 Task: Search for tasks using specific criteria in the task management application.
Action: Mouse moved to (11, 135)
Screenshot: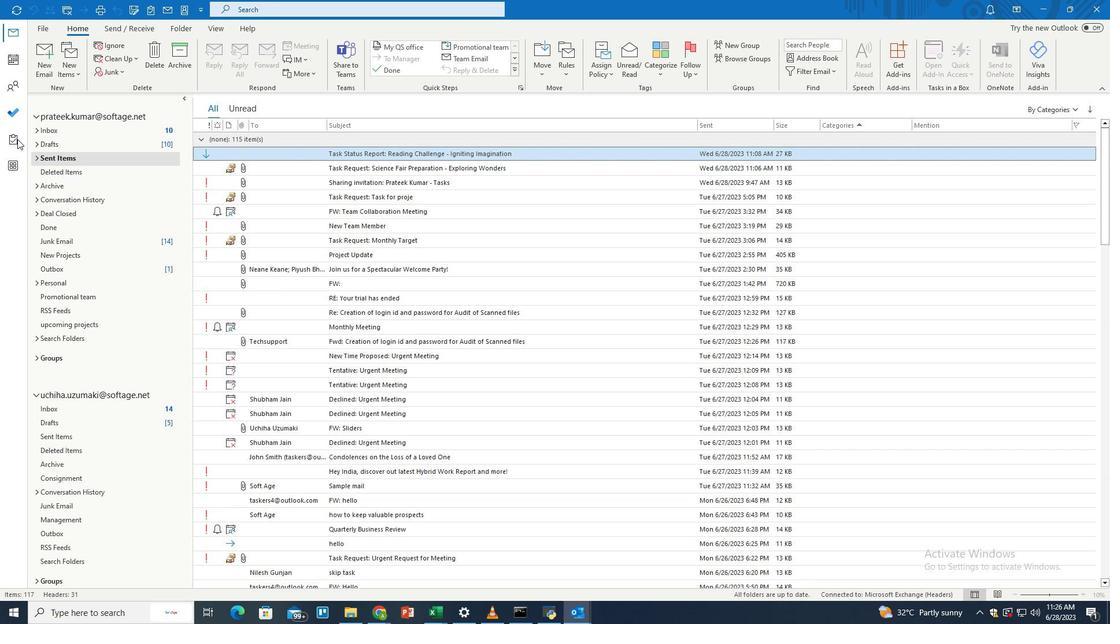 
Action: Mouse pressed left at (11, 135)
Screenshot: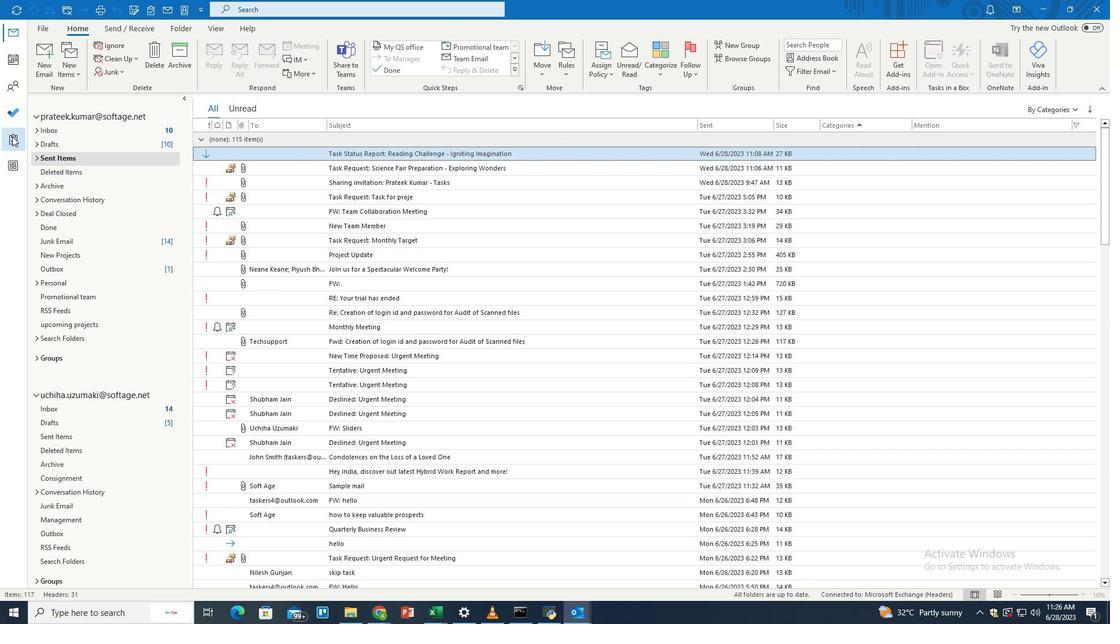 
Action: Mouse moved to (474, 6)
Screenshot: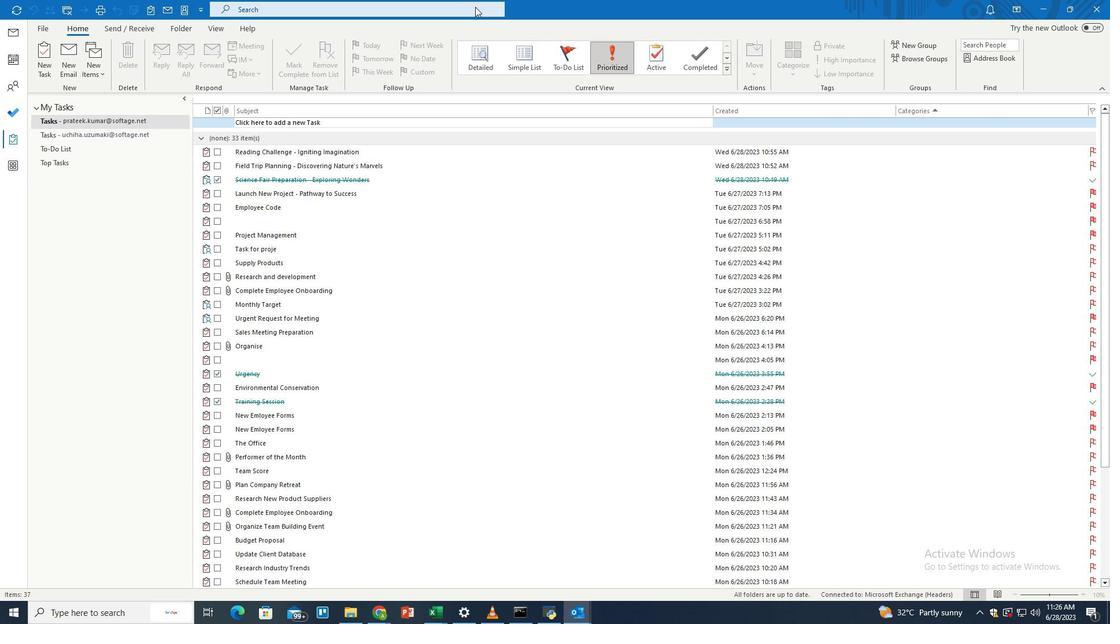 
Action: Mouse pressed left at (474, 6)
Screenshot: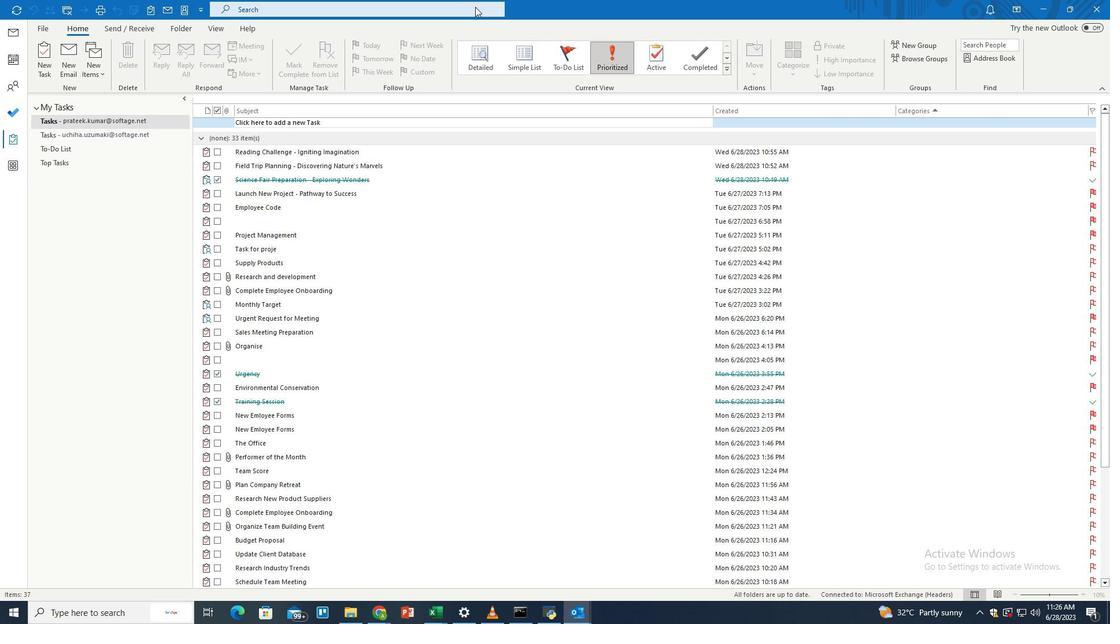 
Action: Mouse moved to (542, 9)
Screenshot: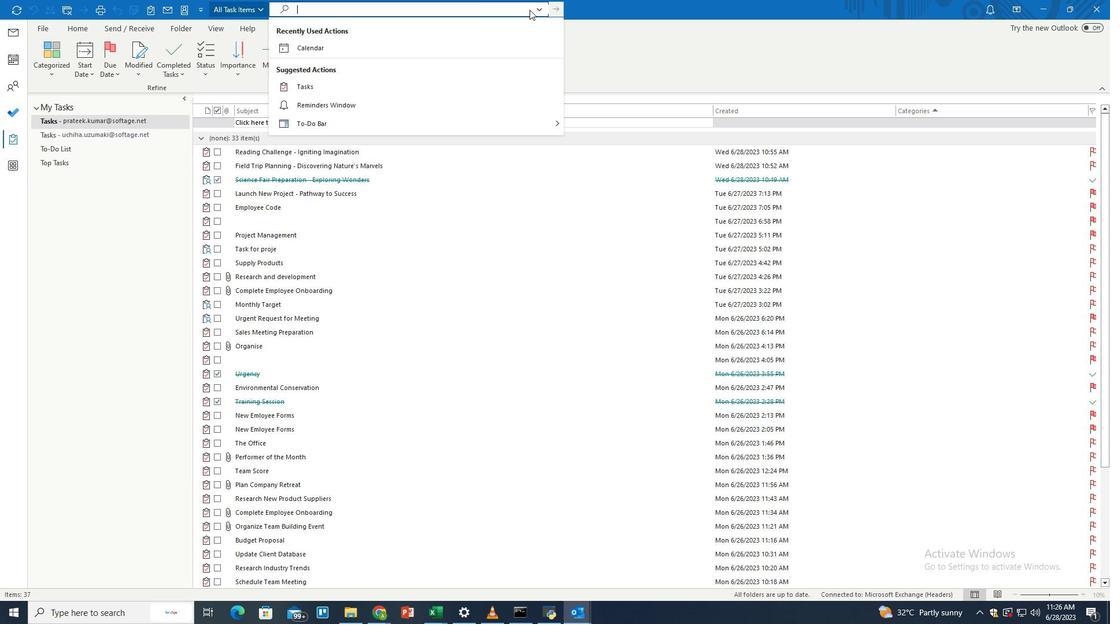 
Action: Mouse pressed left at (542, 9)
Screenshot: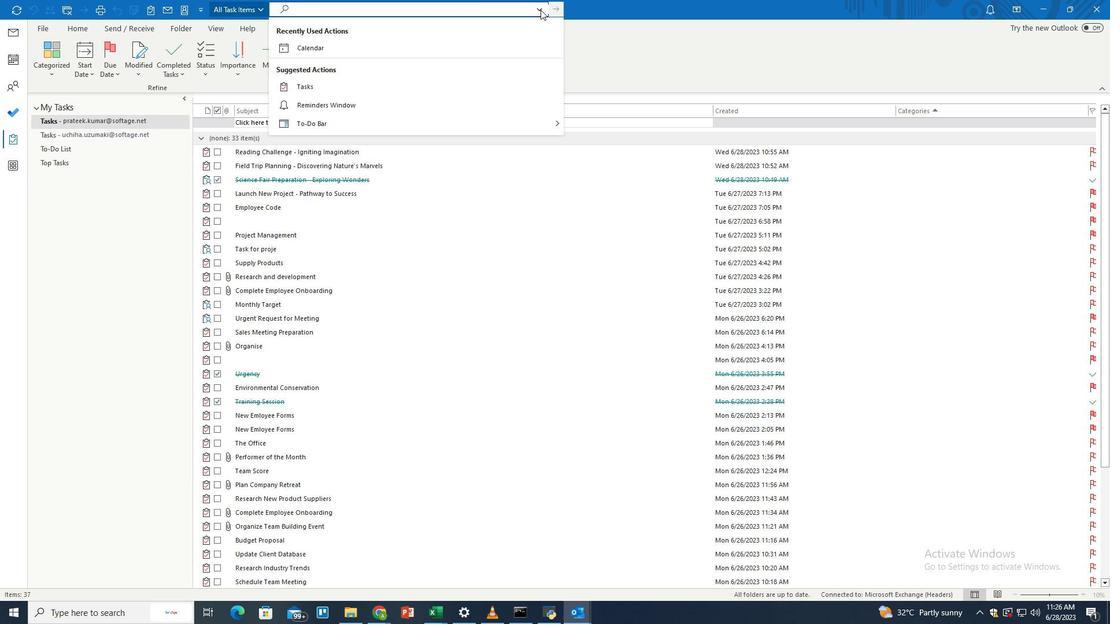 
Action: Mouse moved to (348, 60)
Screenshot: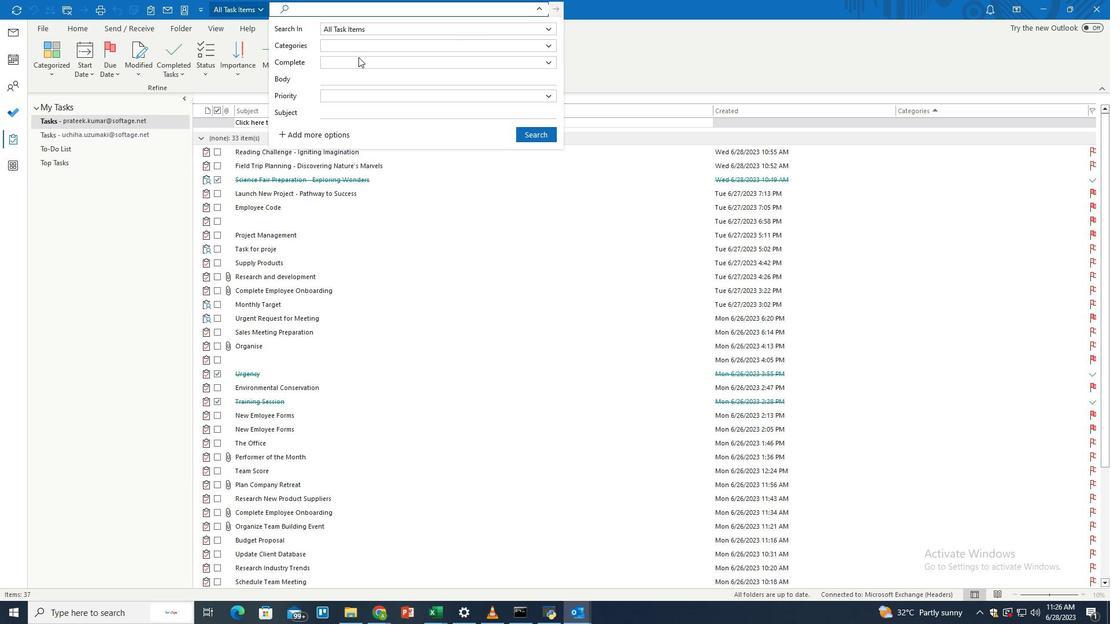 
Action: Mouse pressed left at (348, 60)
Screenshot: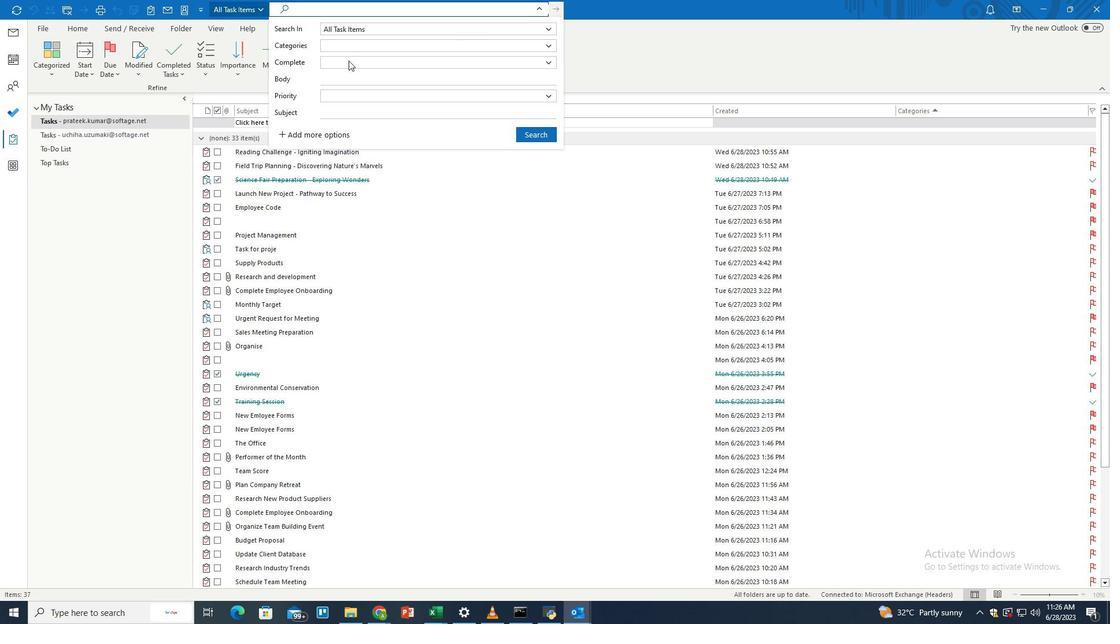 
Action: Mouse moved to (343, 87)
Screenshot: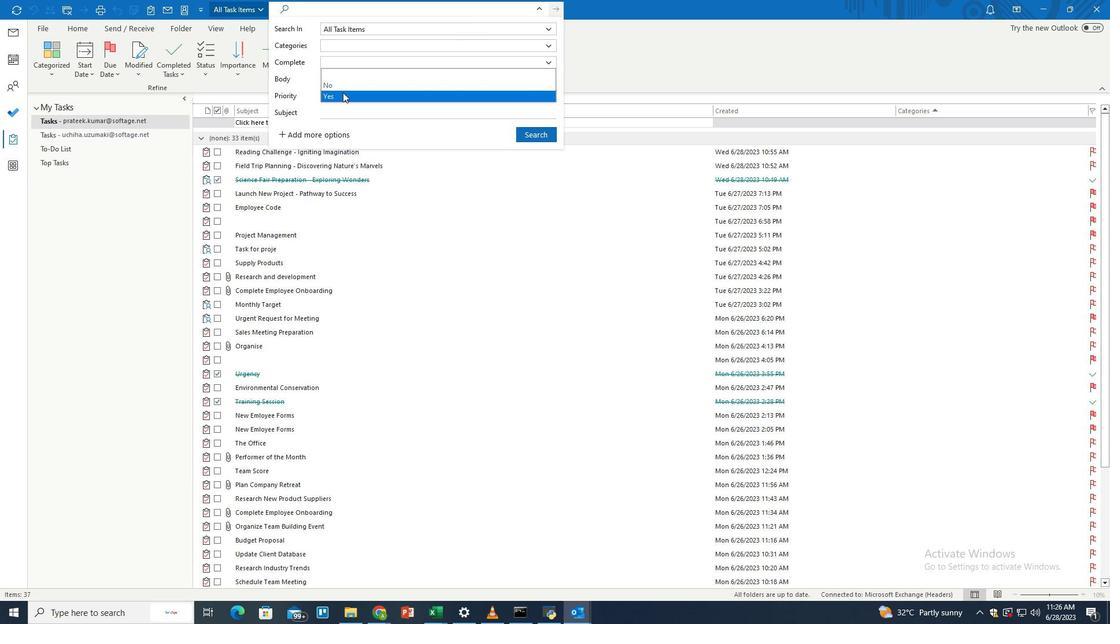 
Action: Mouse pressed left at (343, 87)
Screenshot: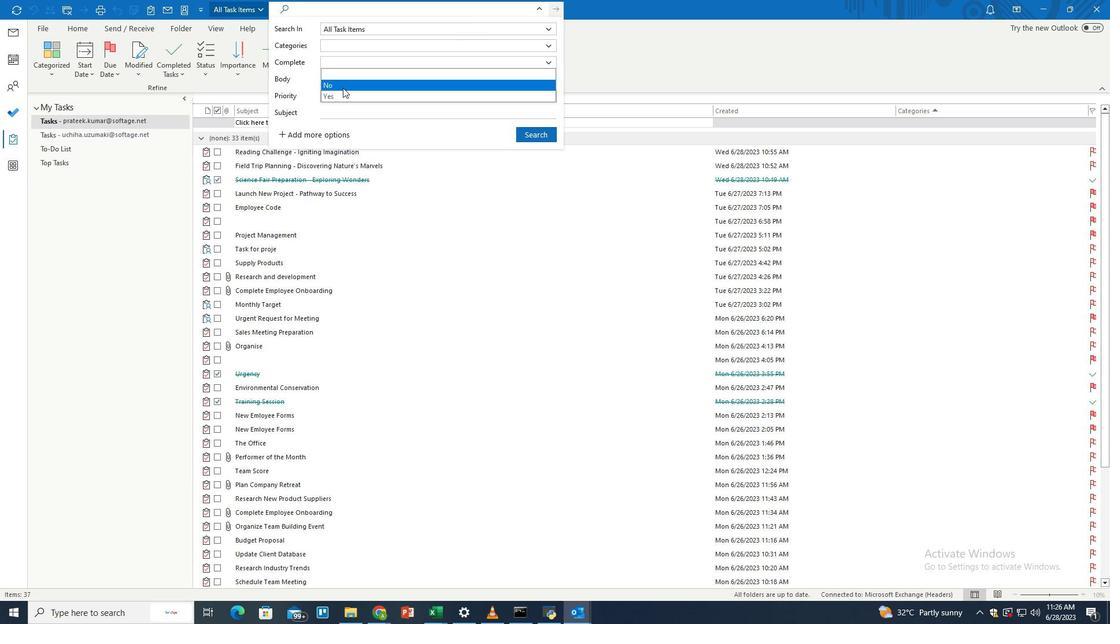 
Action: Mouse moved to (541, 138)
Screenshot: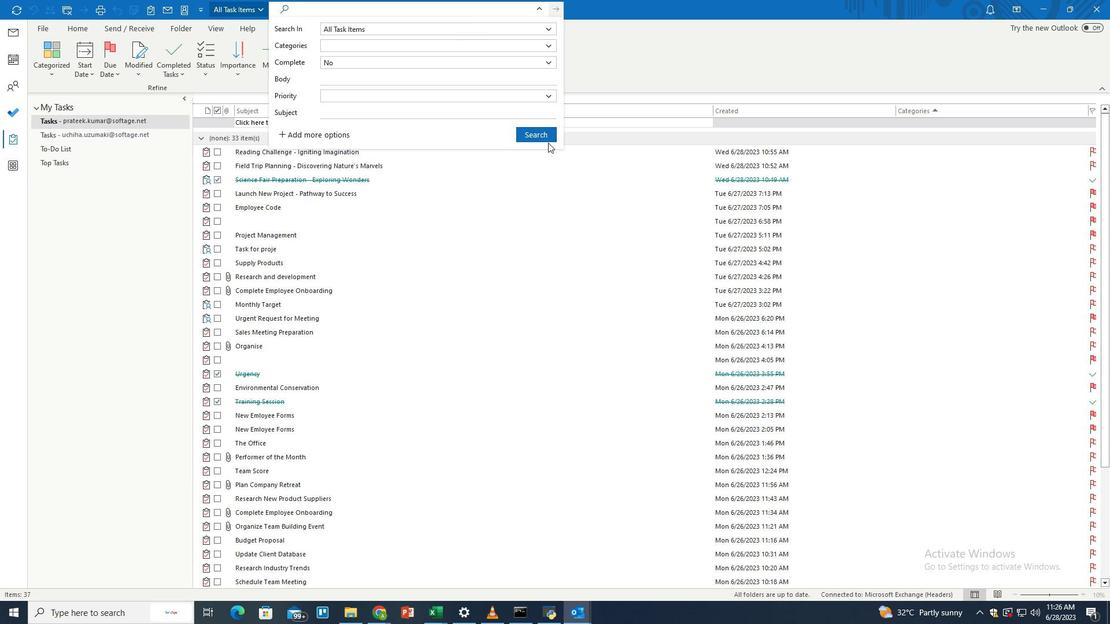 
Action: Mouse pressed left at (541, 138)
Screenshot: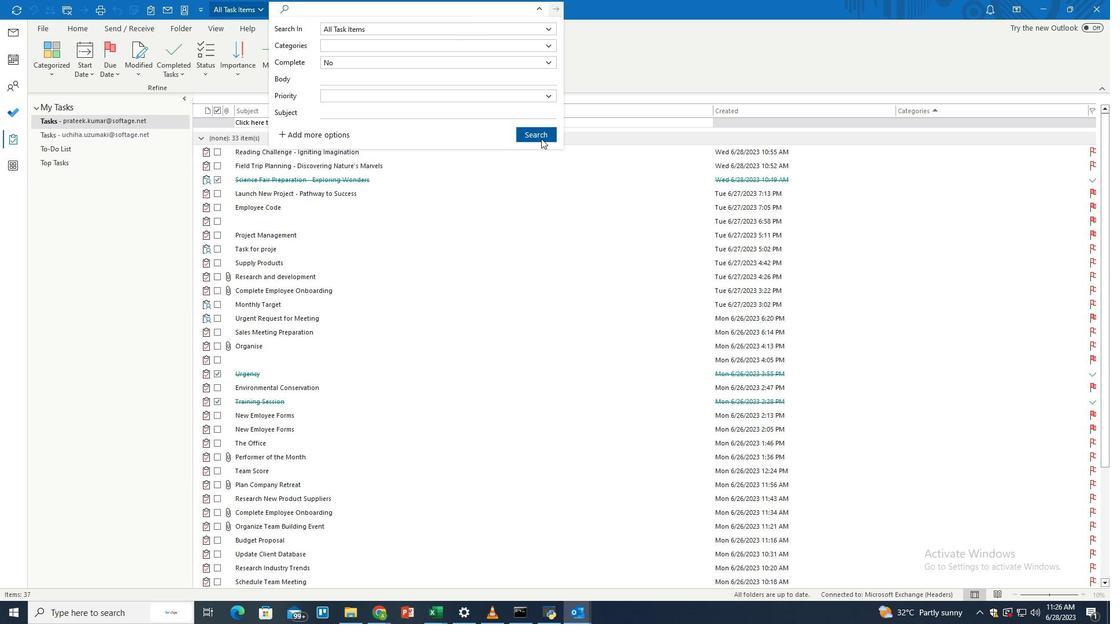 
Action: Mouse moved to (532, 247)
Screenshot: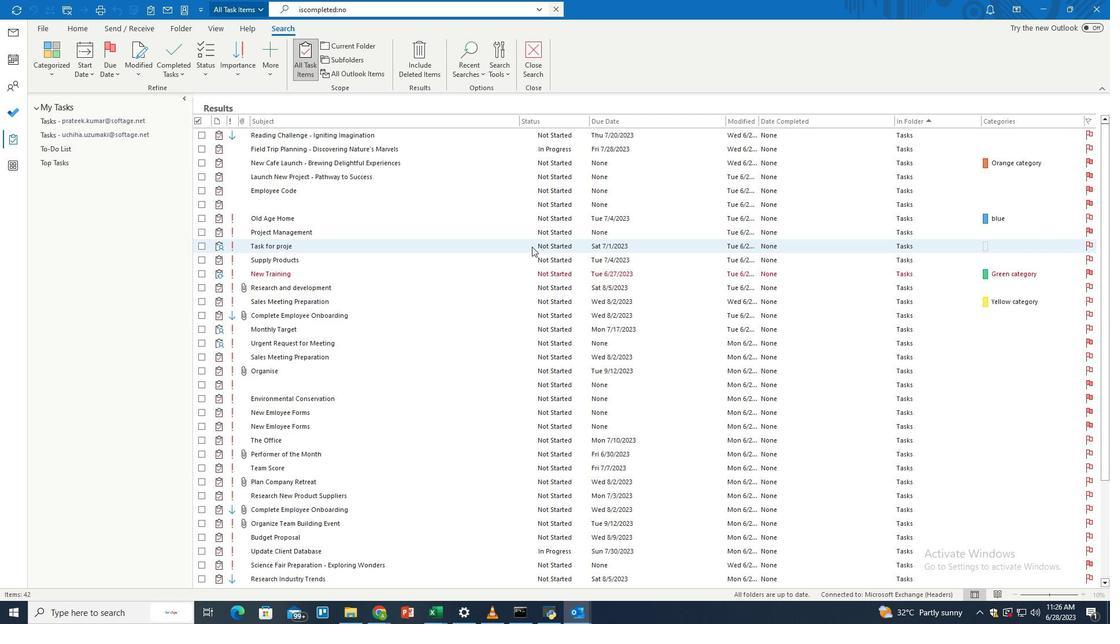 
